 Task: Change the invitee language to Italian.
Action: Mouse moved to (919, 199)
Screenshot: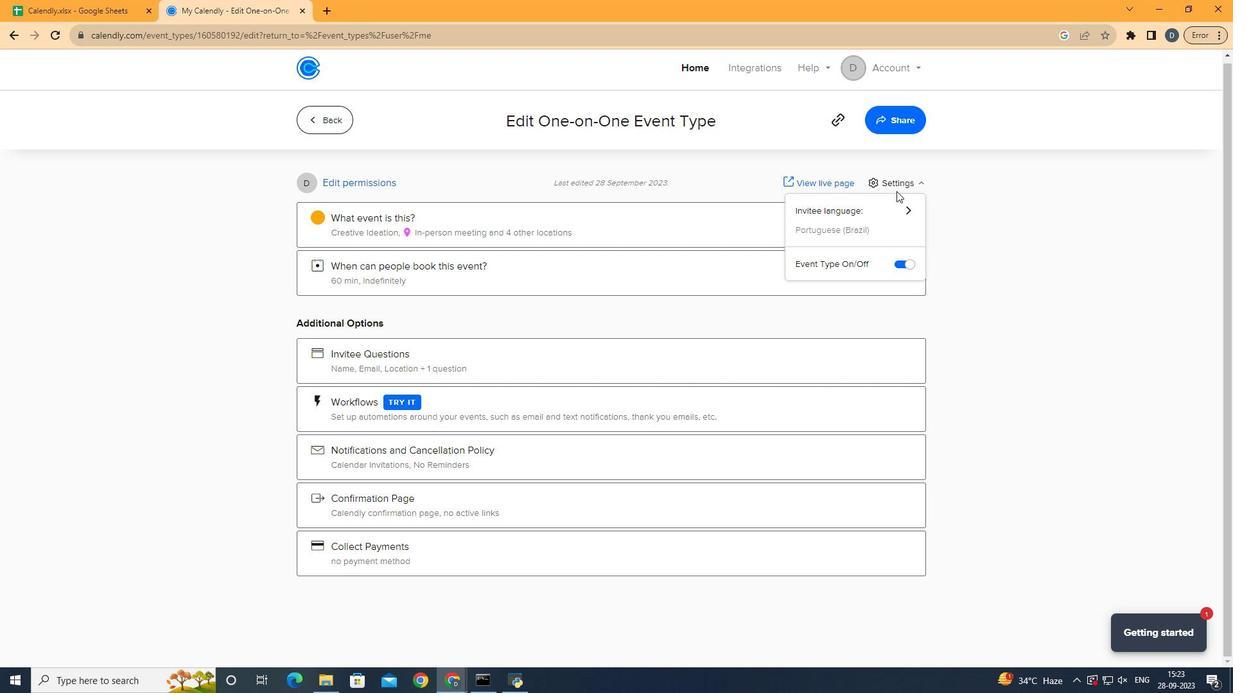 
Action: Mouse pressed left at (919, 199)
Screenshot: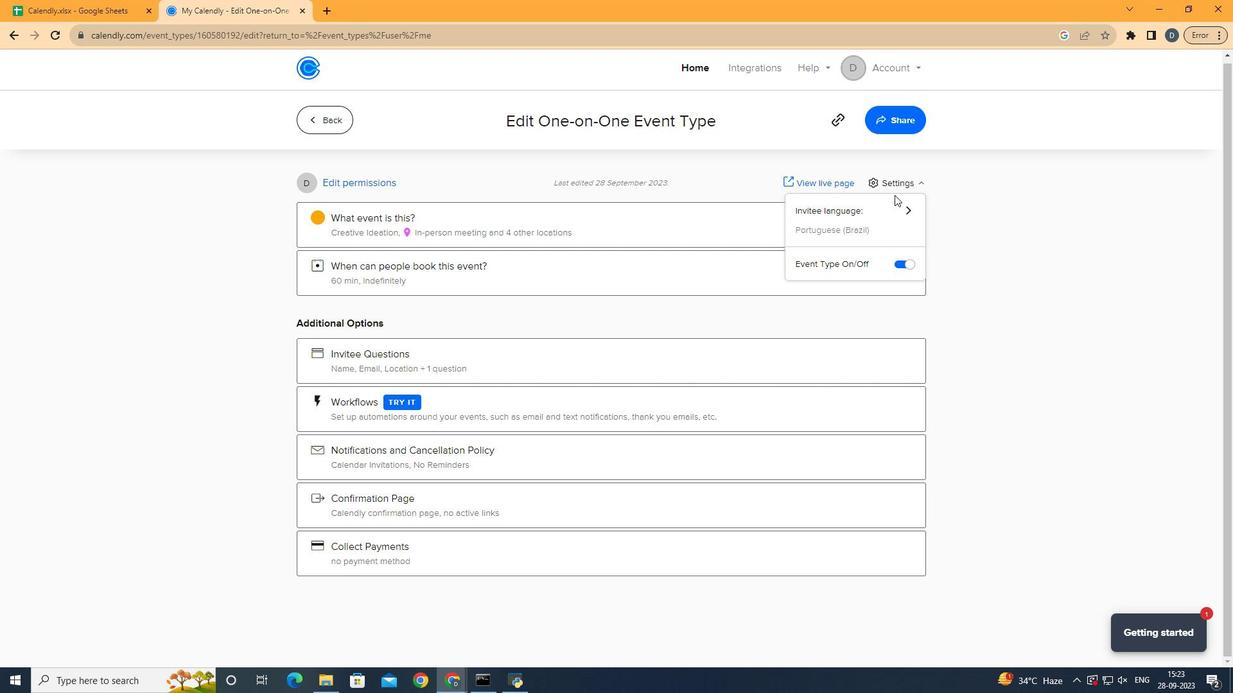 
Action: Mouse moved to (896, 231)
Screenshot: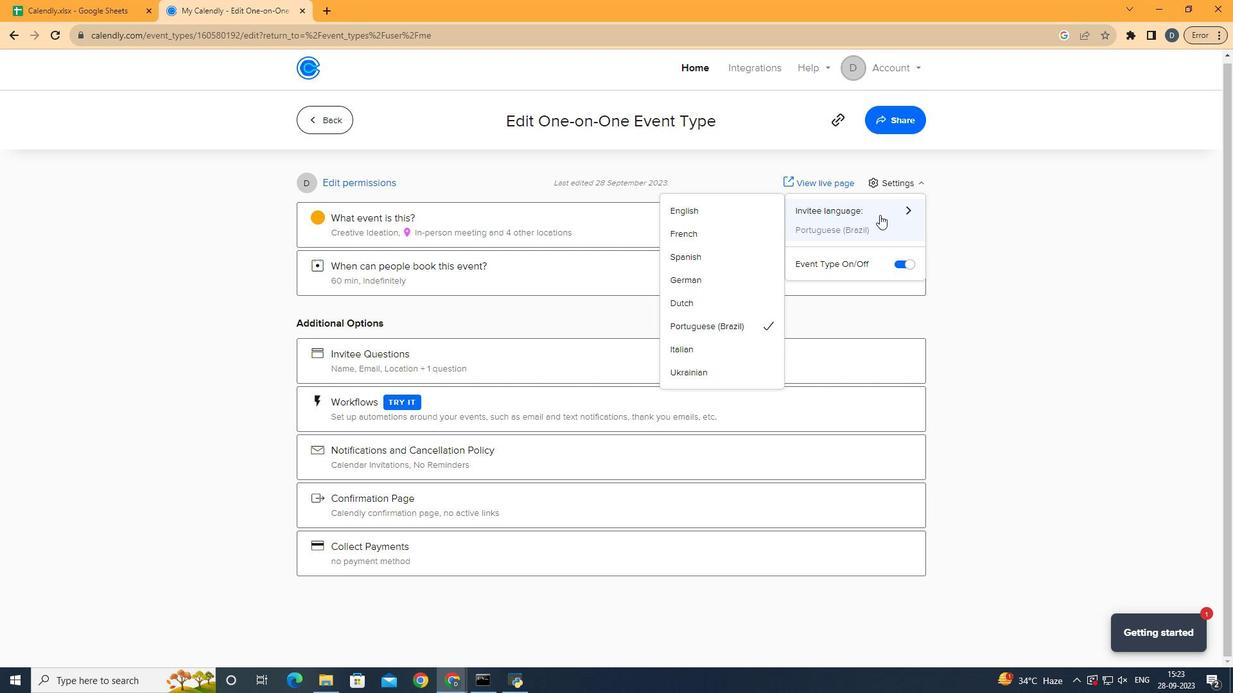 
Action: Mouse pressed left at (896, 231)
Screenshot: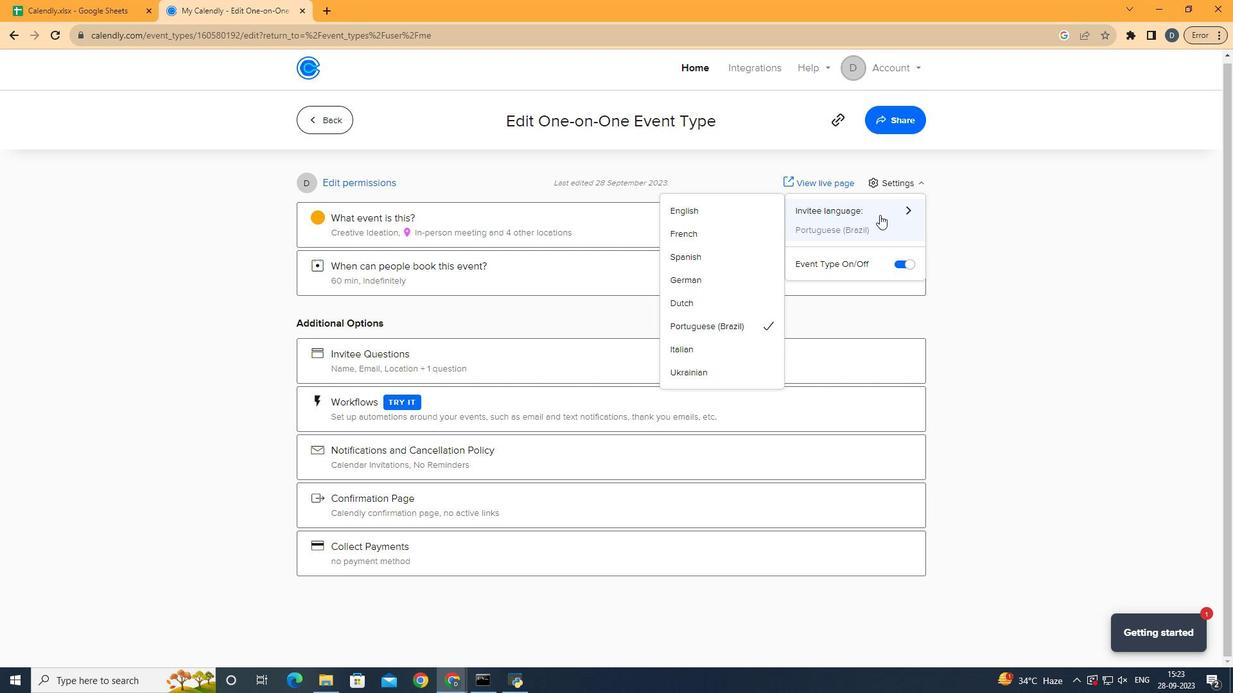
Action: Mouse moved to (706, 369)
Screenshot: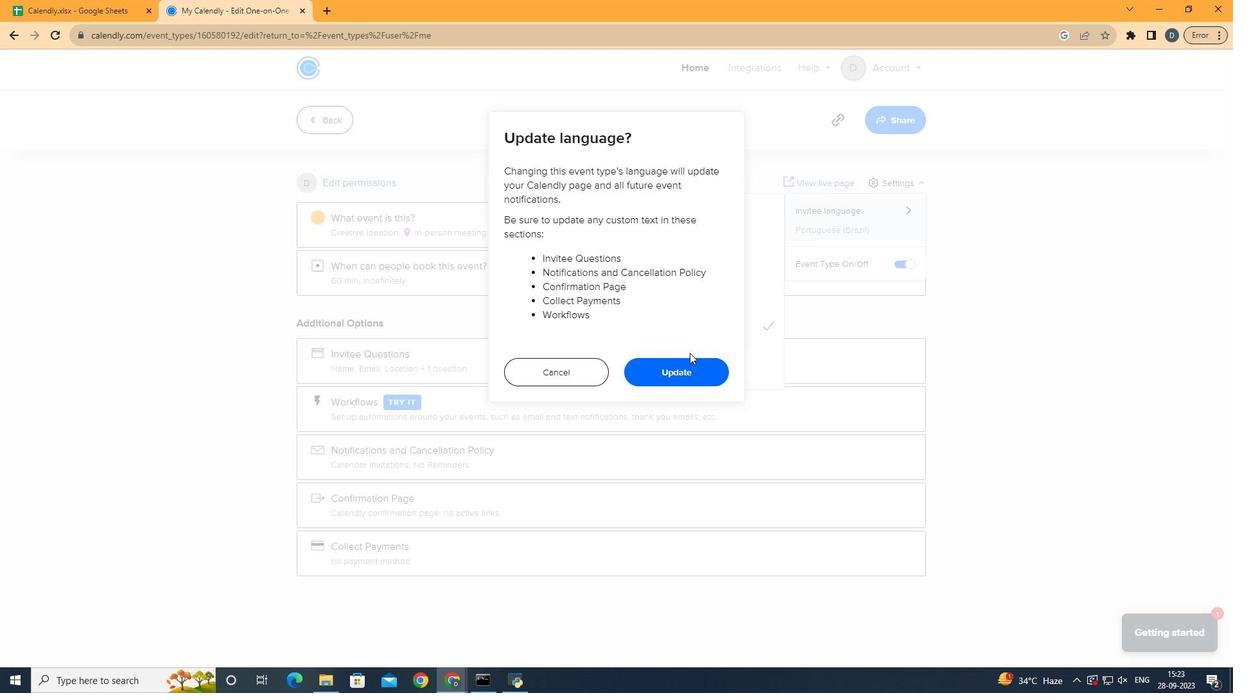 
Action: Mouse pressed left at (706, 369)
Screenshot: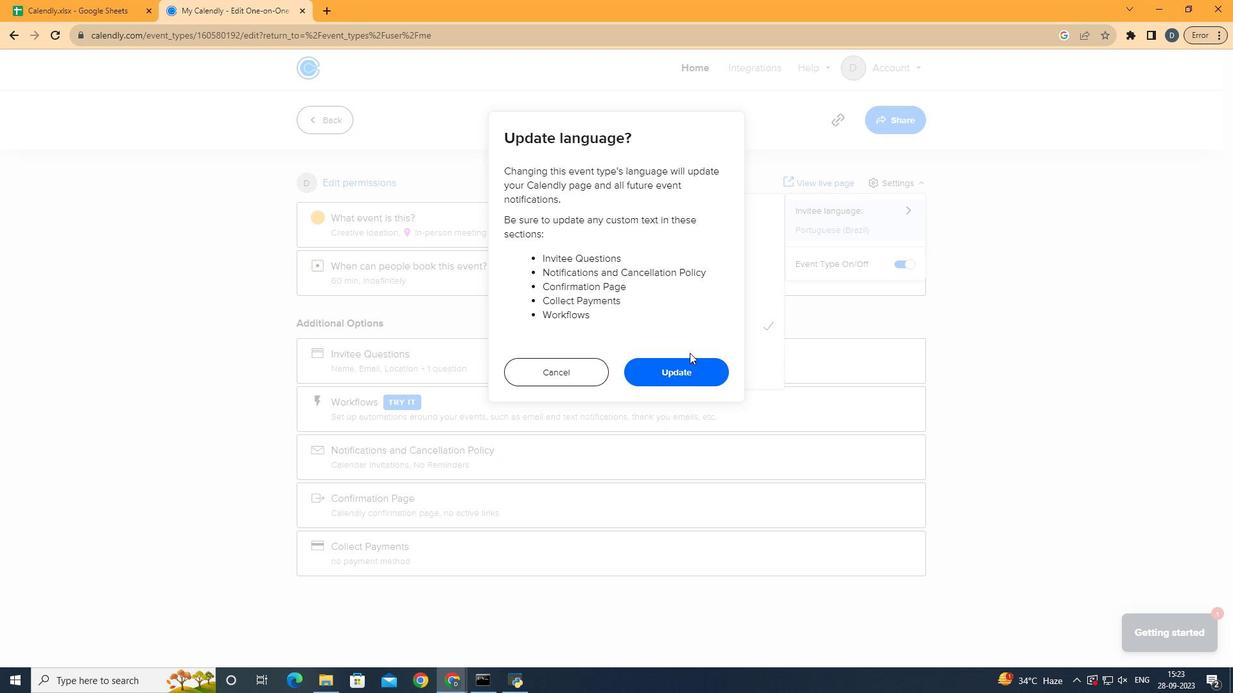 
Action: Mouse moved to (706, 384)
Screenshot: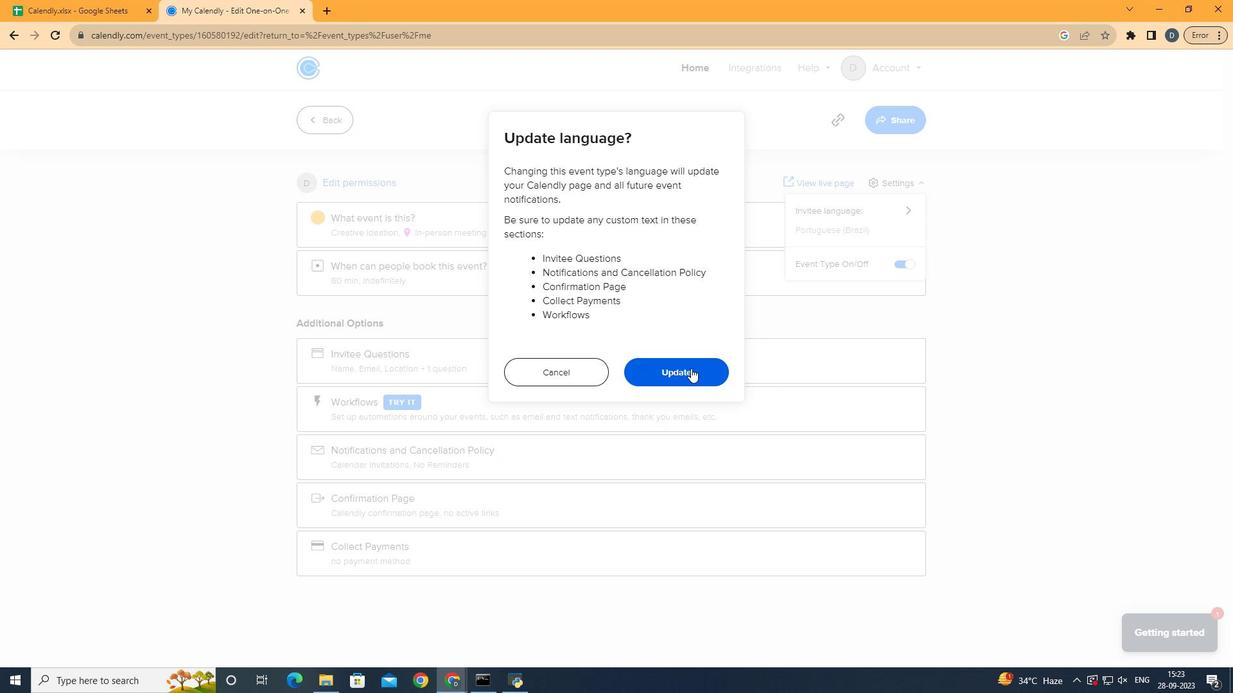 
Action: Mouse pressed left at (706, 384)
Screenshot: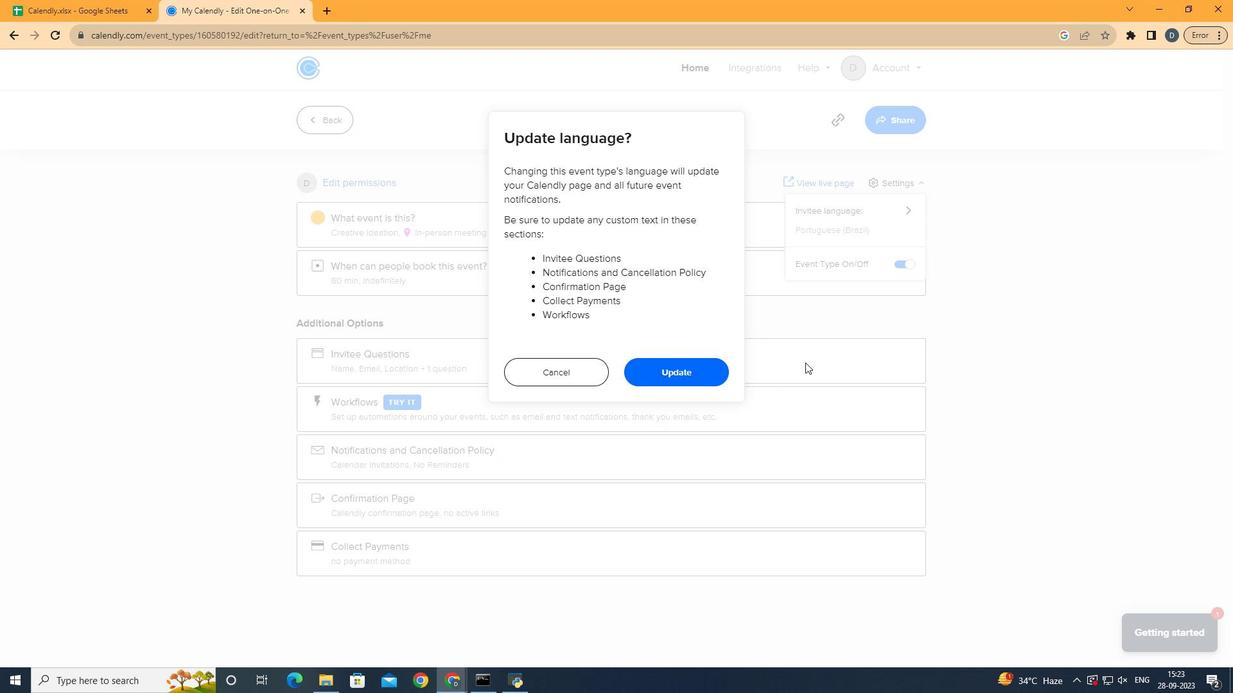 
Action: Mouse moved to (1073, 352)
Screenshot: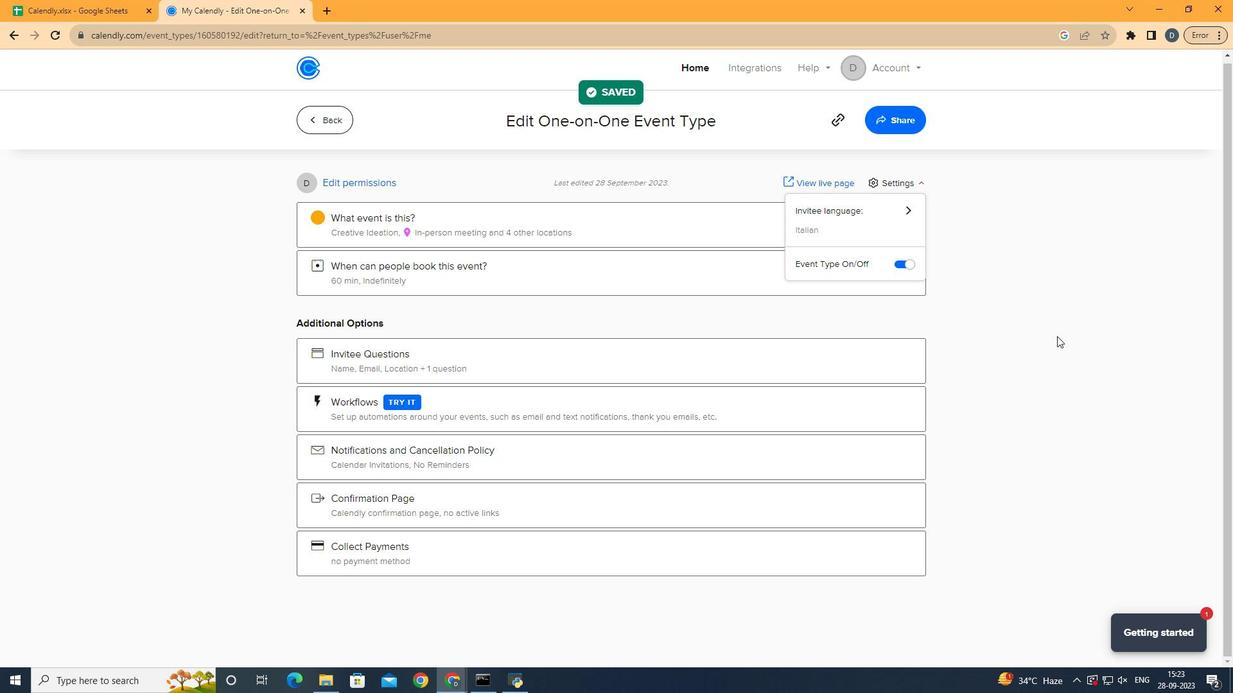 
Action: Mouse pressed left at (1073, 352)
Screenshot: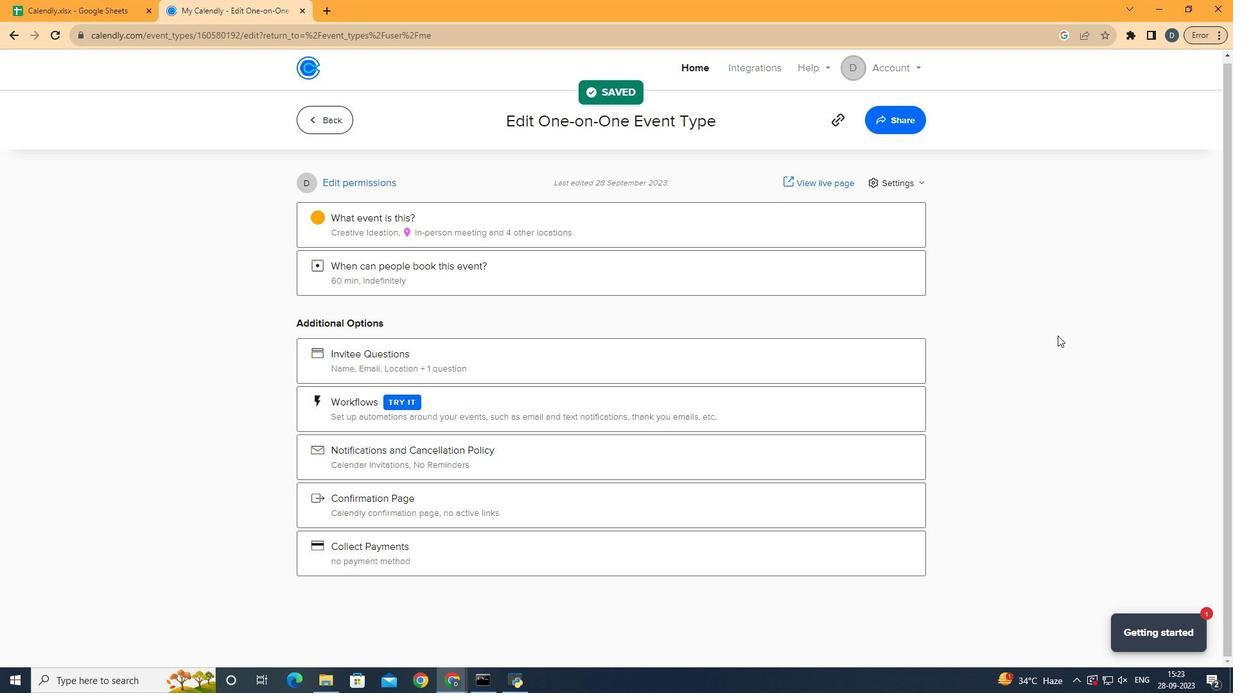 
Action: Mouse moved to (1074, 352)
Screenshot: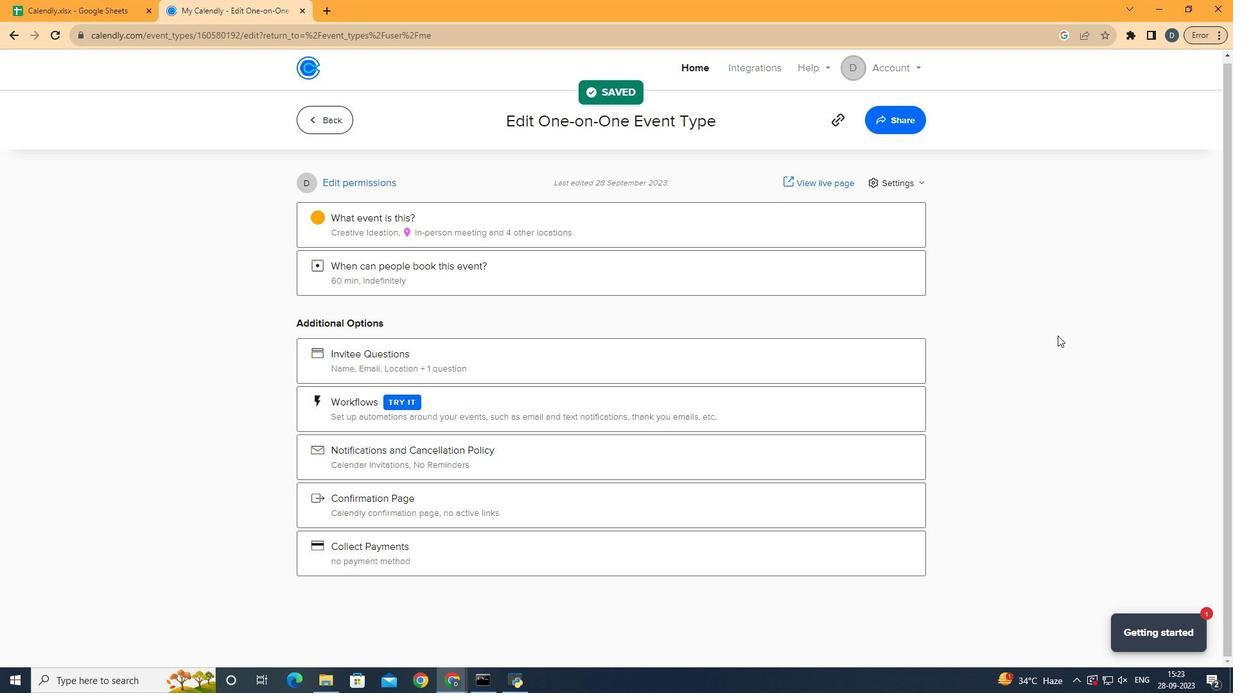 
